 Task: Add the task  Add support for voice commands to the mobile app to the section Celestial Sprint in the project TransitPlan and add a Due Date to the respective task as 2023/11/21.
Action: Mouse moved to (70, 463)
Screenshot: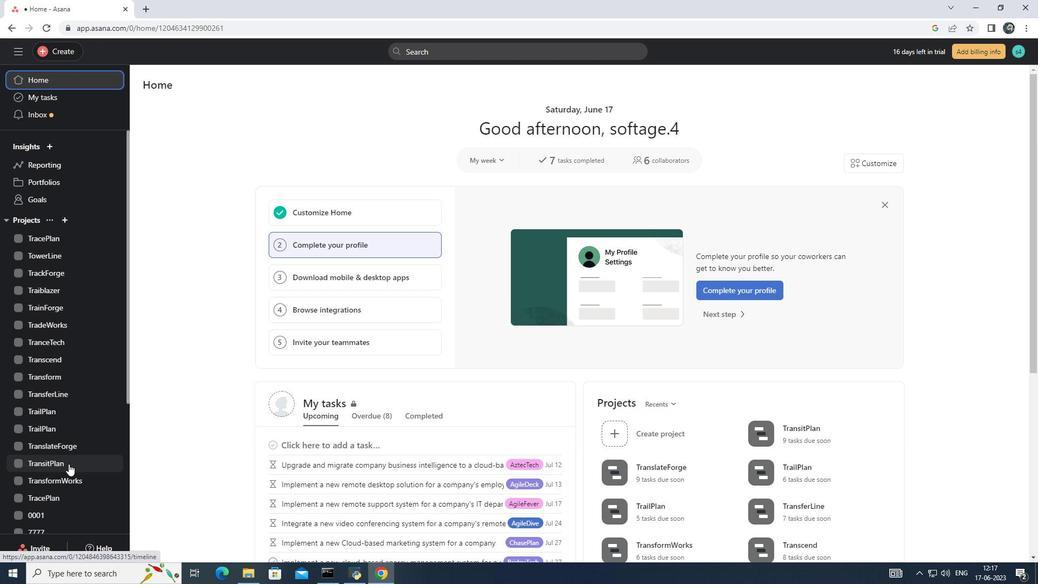 
Action: Mouse pressed left at (70, 463)
Screenshot: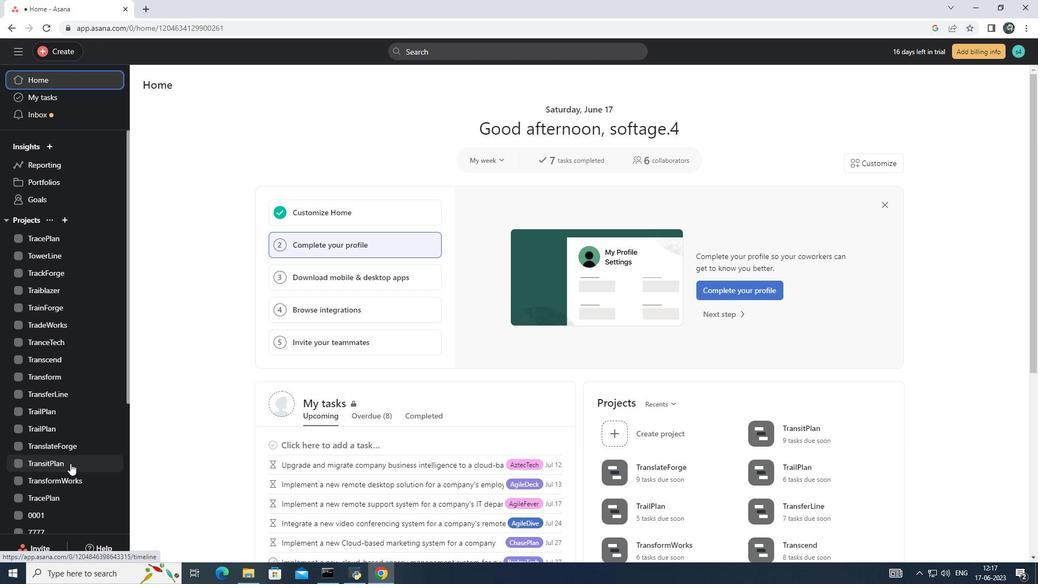 
Action: Mouse moved to (443, 255)
Screenshot: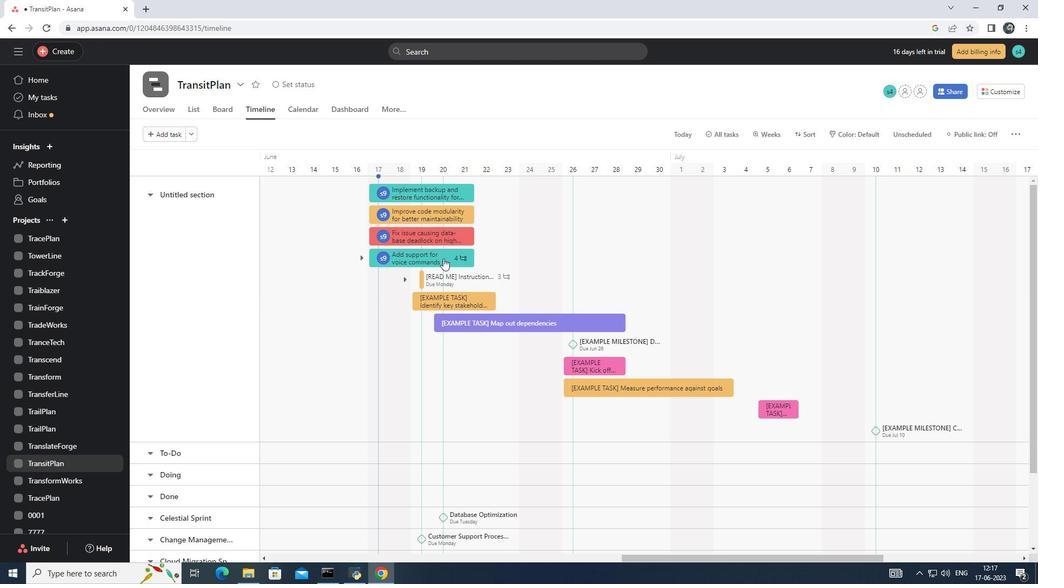 
Action: Mouse pressed left at (443, 255)
Screenshot: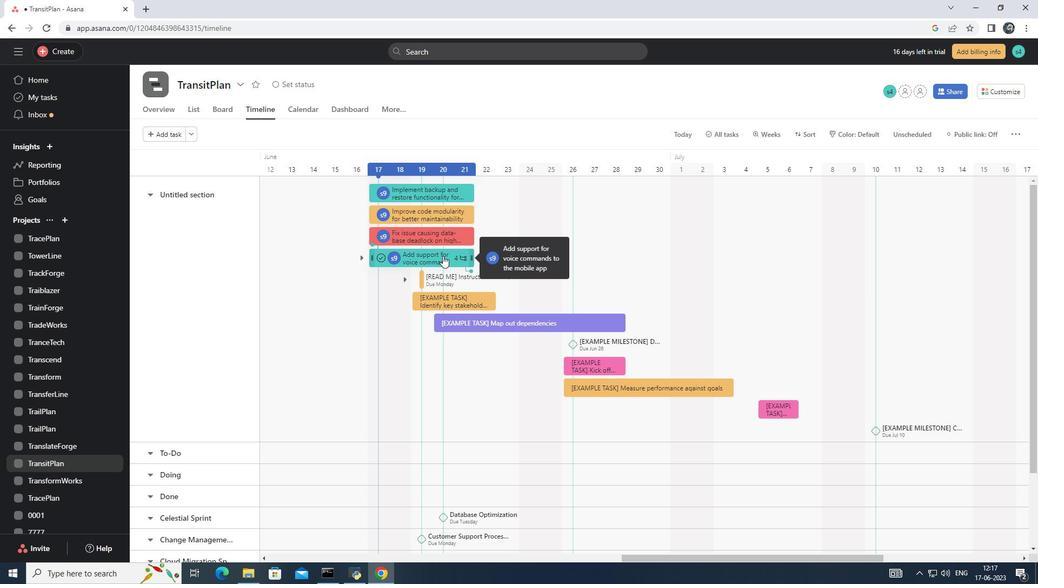 
Action: Mouse moved to (846, 238)
Screenshot: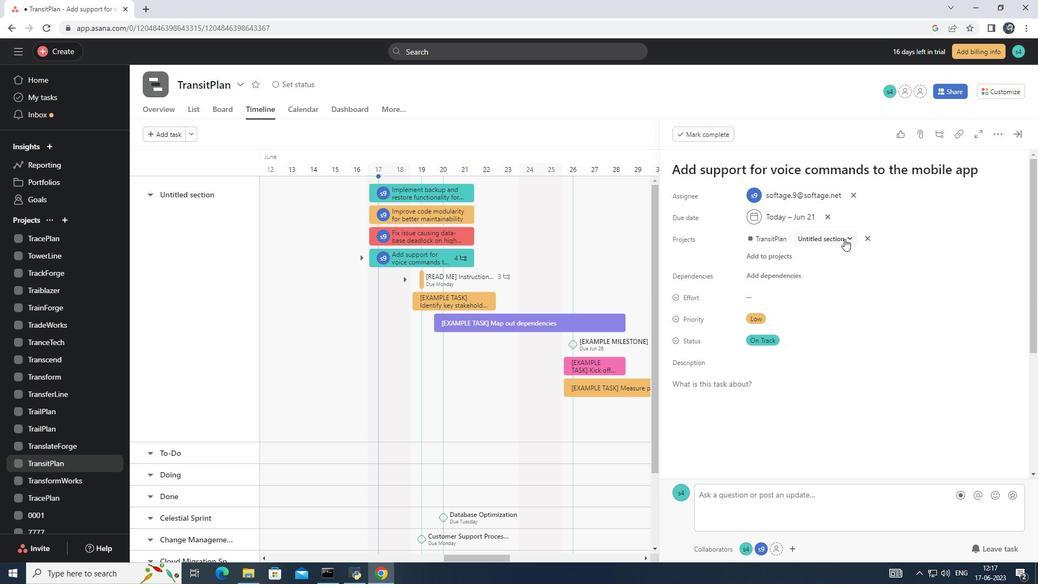
Action: Mouse pressed left at (846, 238)
Screenshot: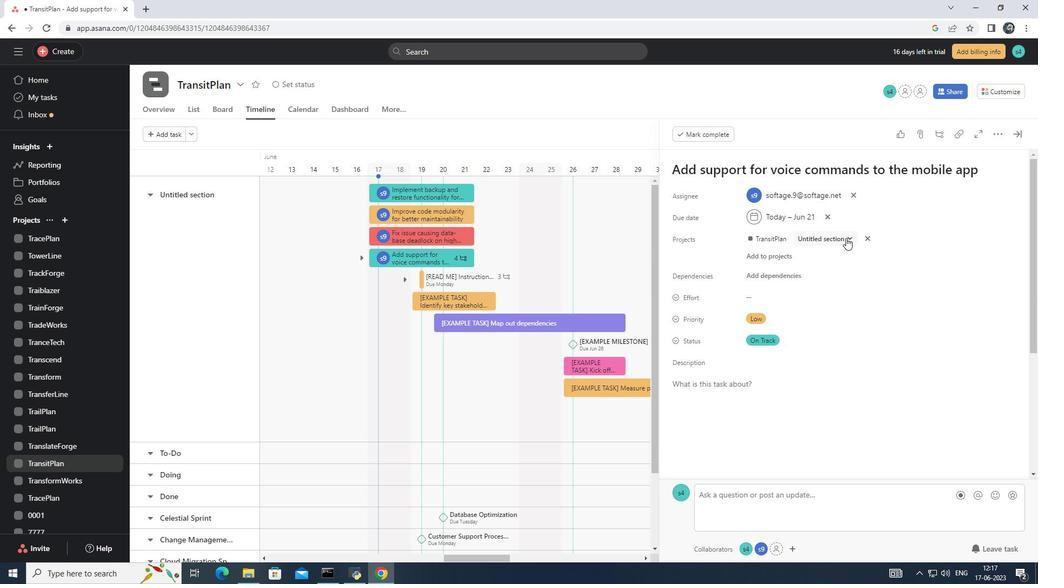 
Action: Mouse moved to (796, 343)
Screenshot: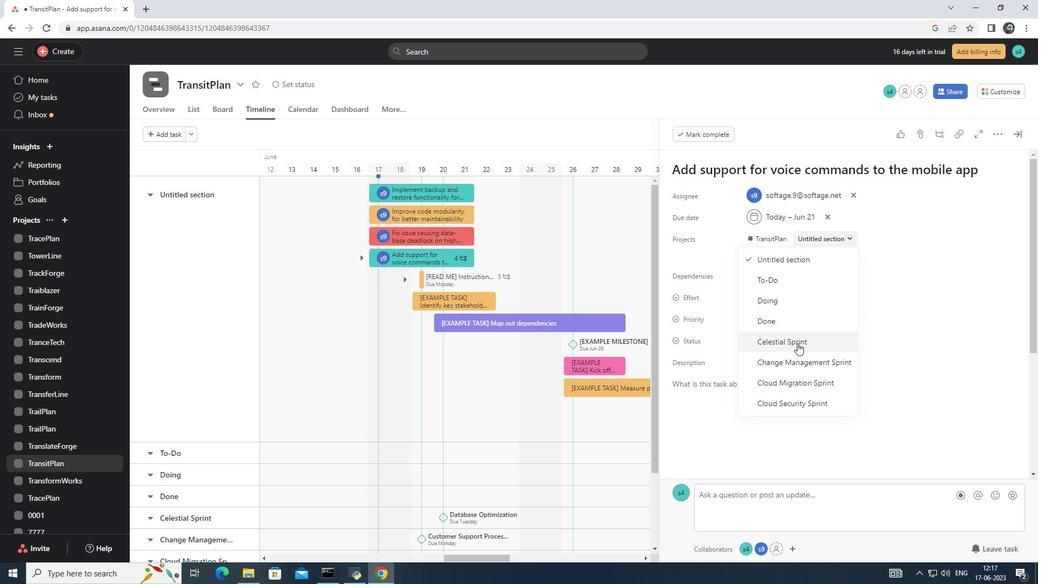 
Action: Mouse pressed left at (796, 343)
Screenshot: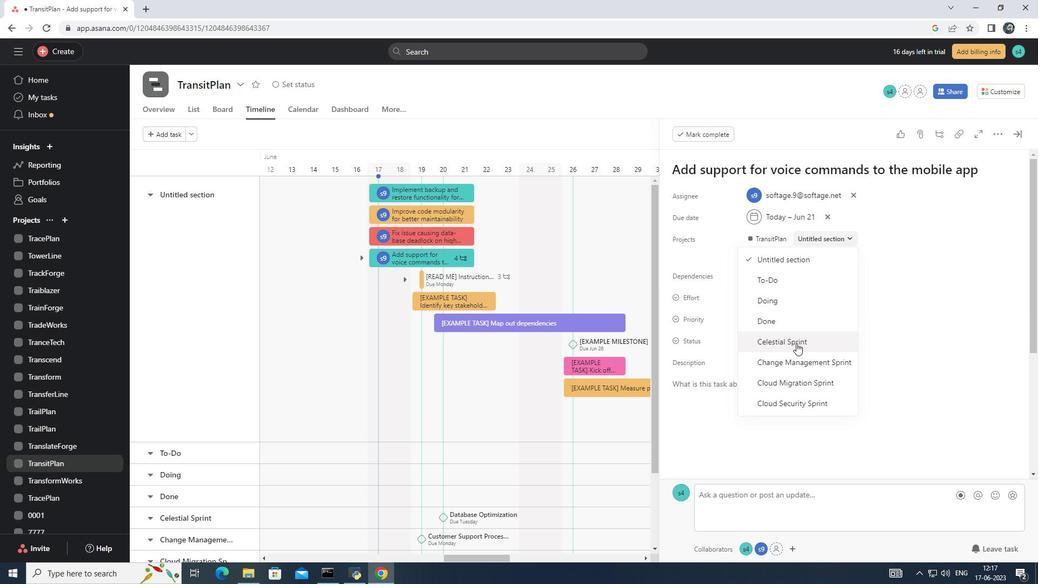 
Action: Mouse moved to (827, 217)
Screenshot: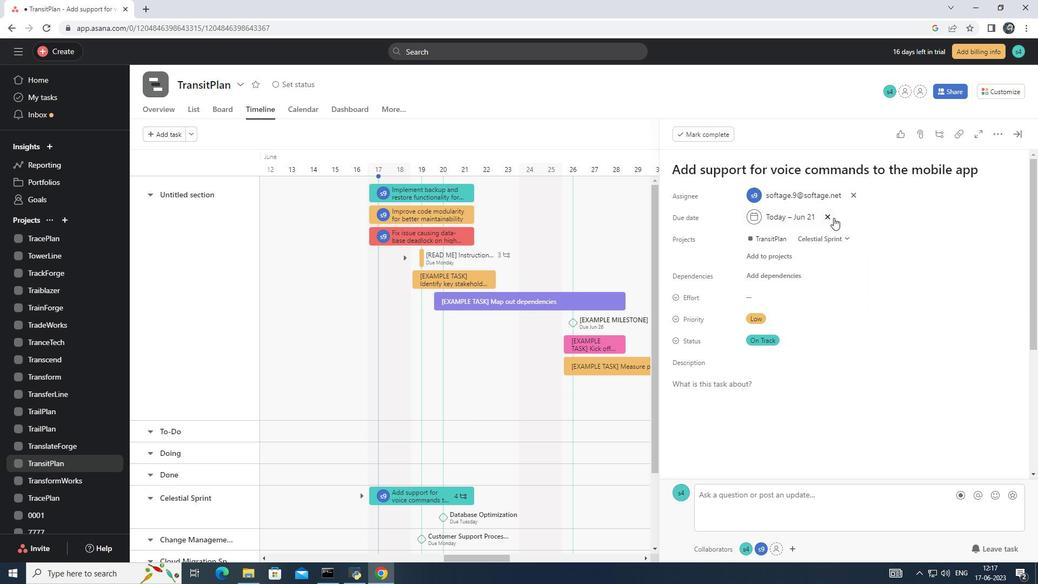 
Action: Mouse pressed left at (827, 217)
Screenshot: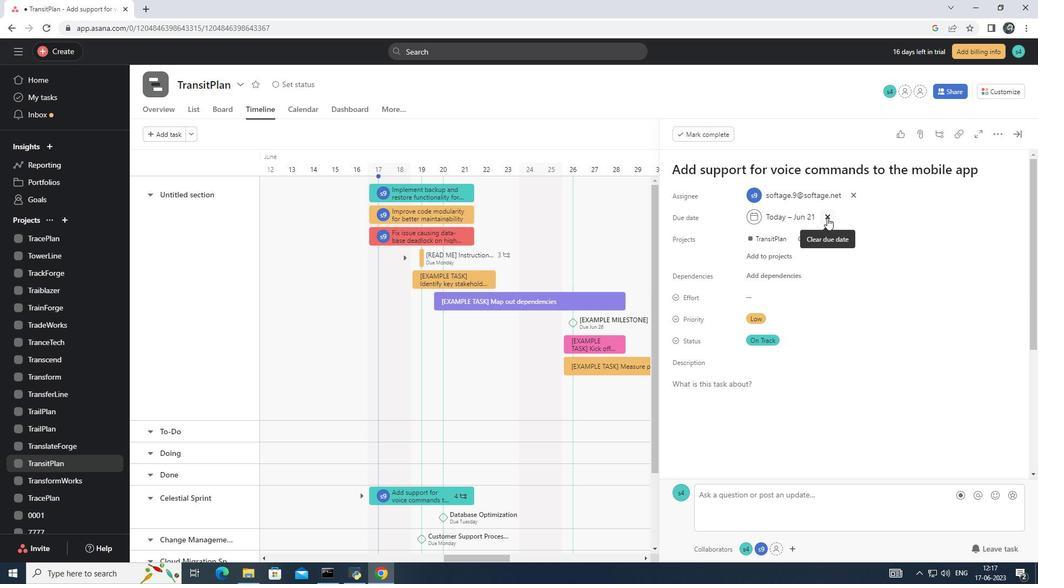 
Action: Mouse moved to (751, 218)
Screenshot: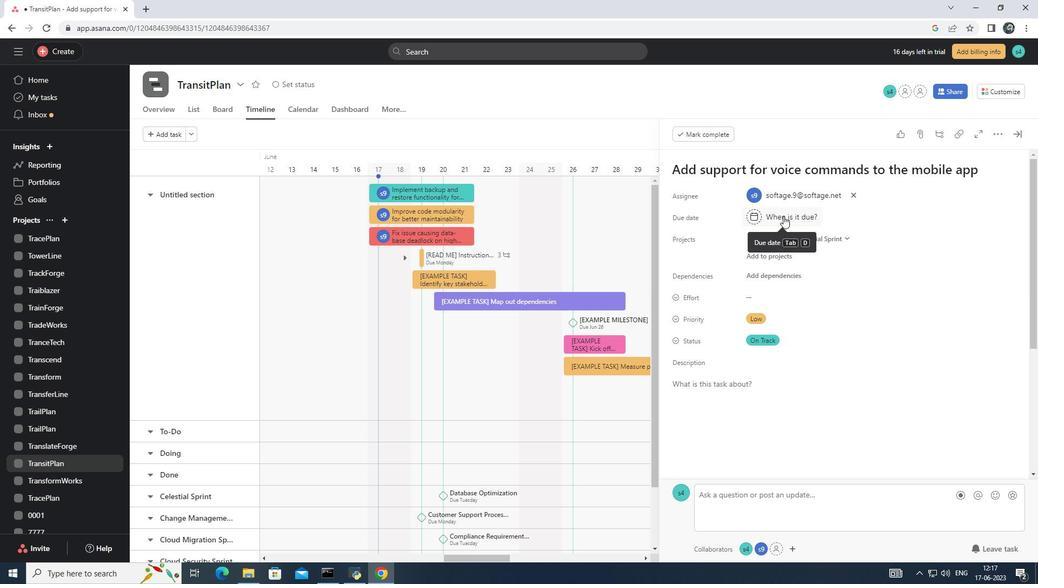 
Action: Mouse pressed left at (751, 218)
Screenshot: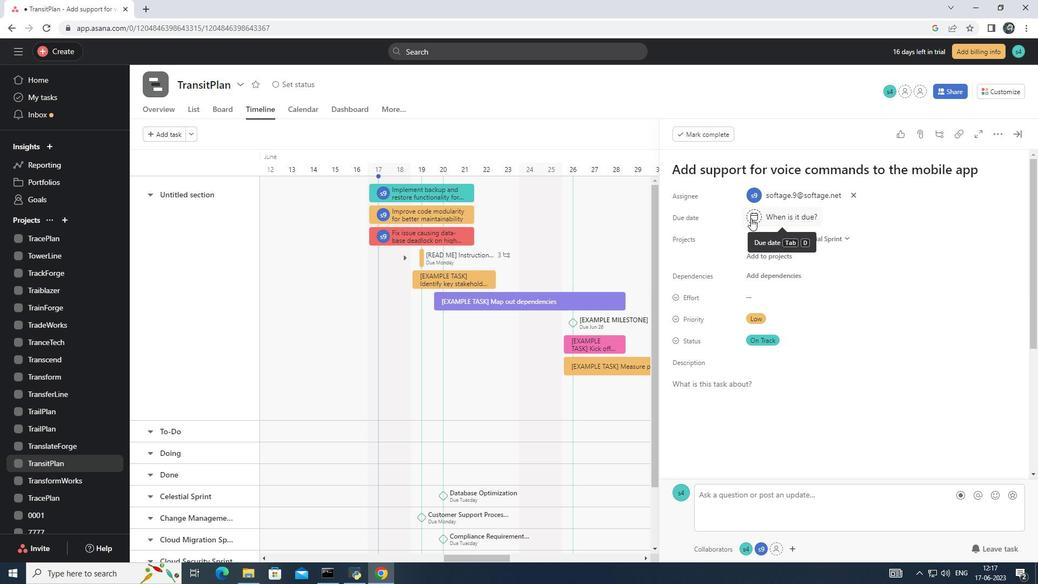 
Action: Mouse moved to (751, 218)
Screenshot: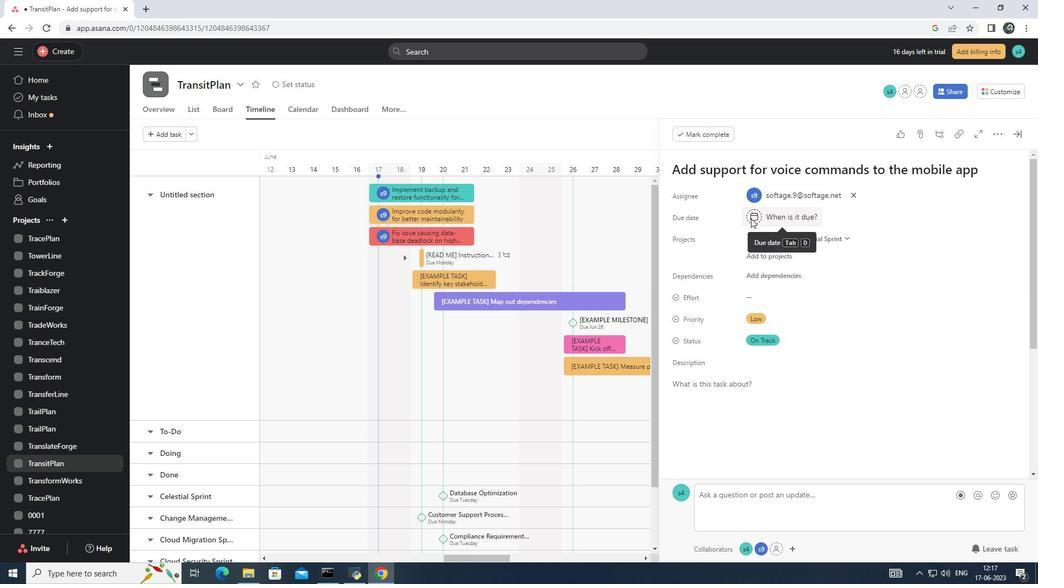 
Action: Key pressed 2023/11/21<Key.enter>
Screenshot: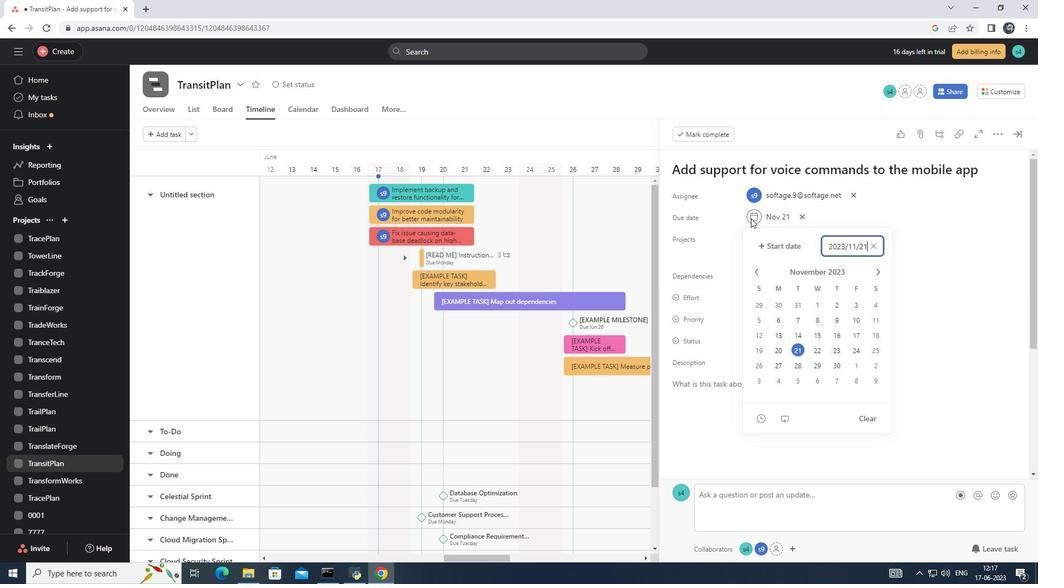 
Action: Mouse moved to (762, 209)
Screenshot: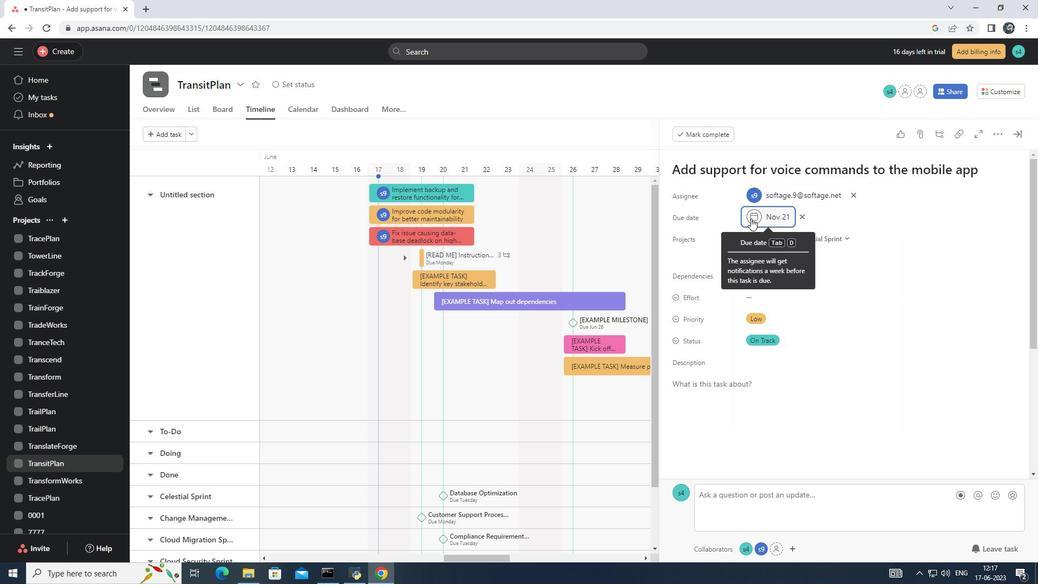 
